 Task: Check health for your organization.
Action: Mouse moved to (769, 54)
Screenshot: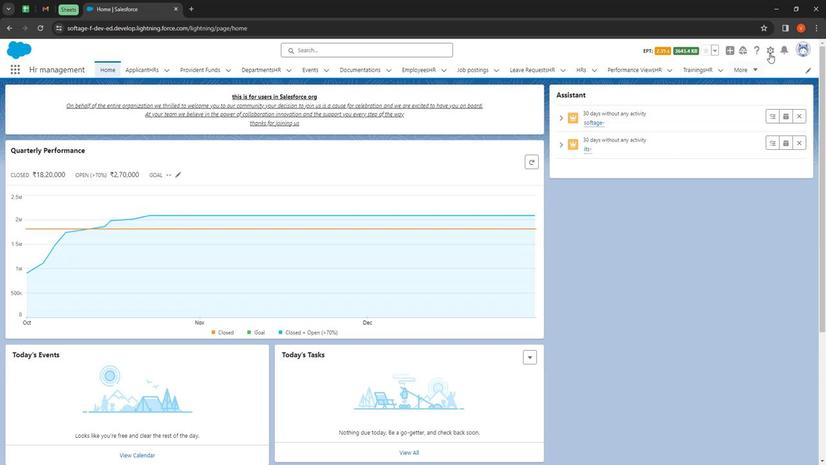 
Action: Mouse pressed left at (769, 54)
Screenshot: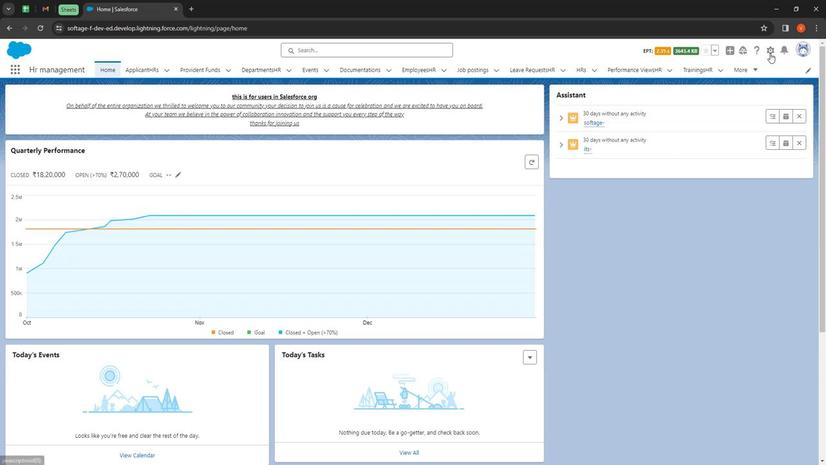 
Action: Mouse moved to (741, 81)
Screenshot: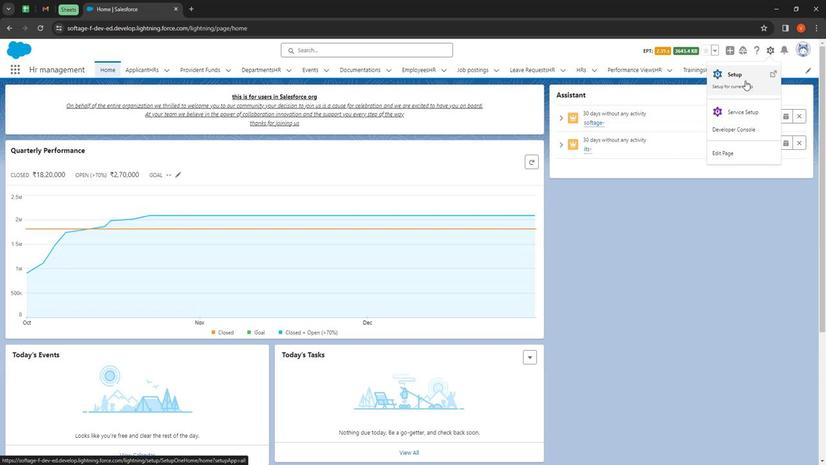 
Action: Mouse pressed left at (741, 81)
Screenshot: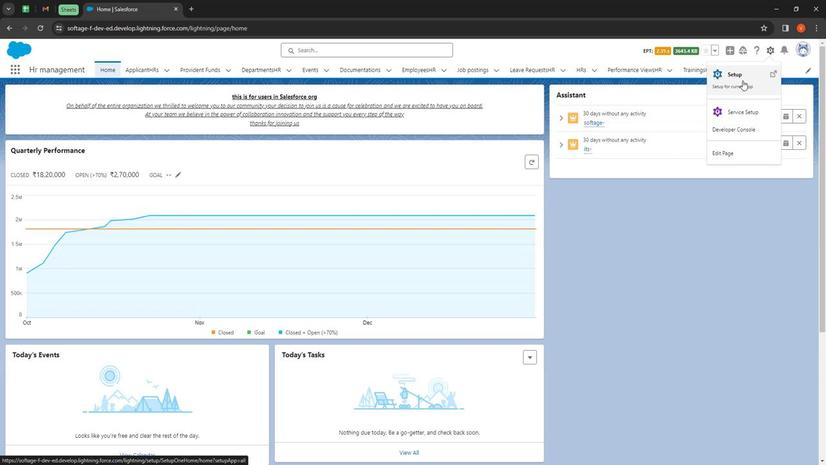 
Action: Mouse moved to (29, 103)
Screenshot: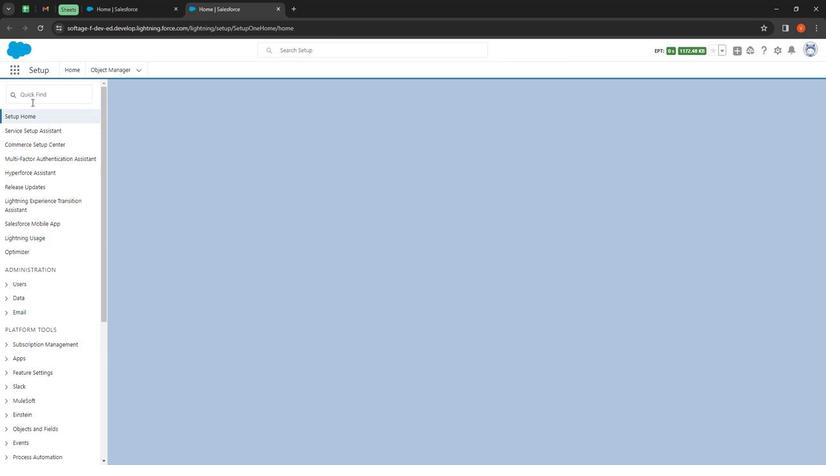 
Action: Mouse pressed left at (29, 103)
Screenshot: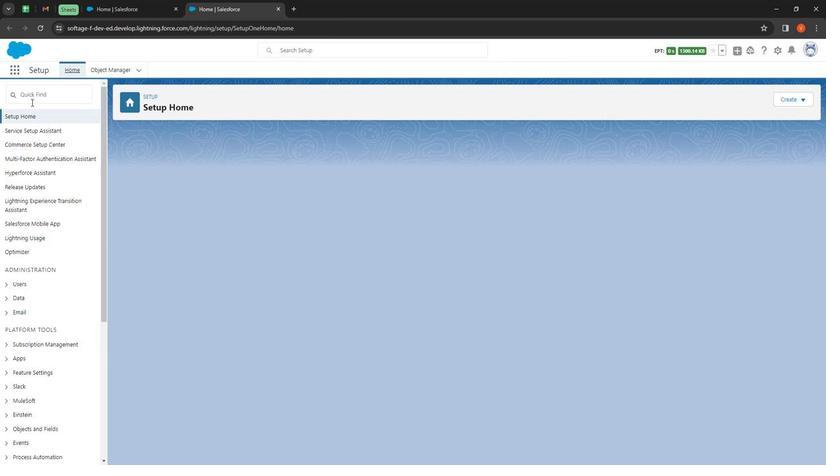 
Action: Mouse moved to (36, 97)
Screenshot: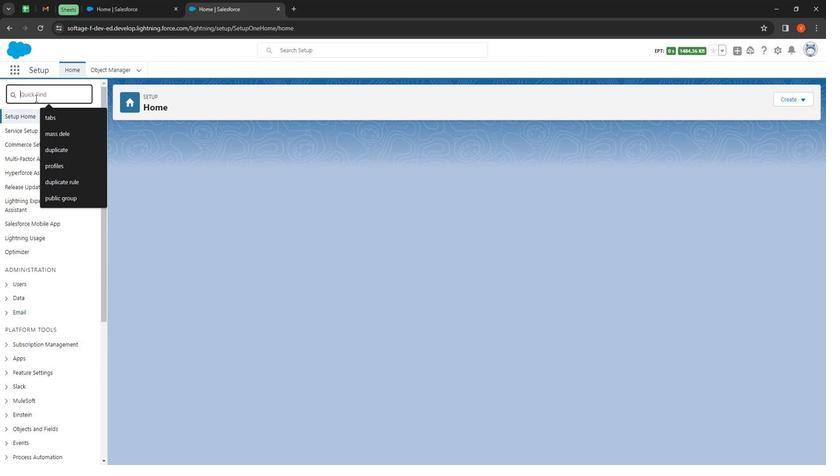 
Action: Mouse pressed left at (36, 97)
Screenshot: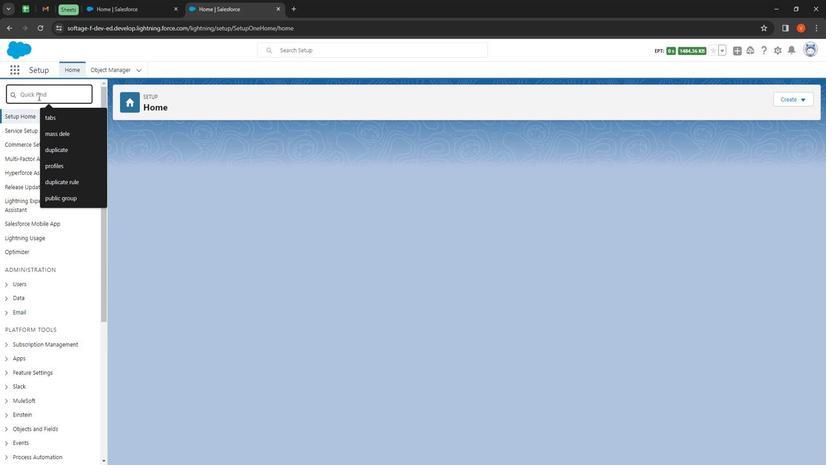 
Action: Mouse moved to (36, 96)
Screenshot: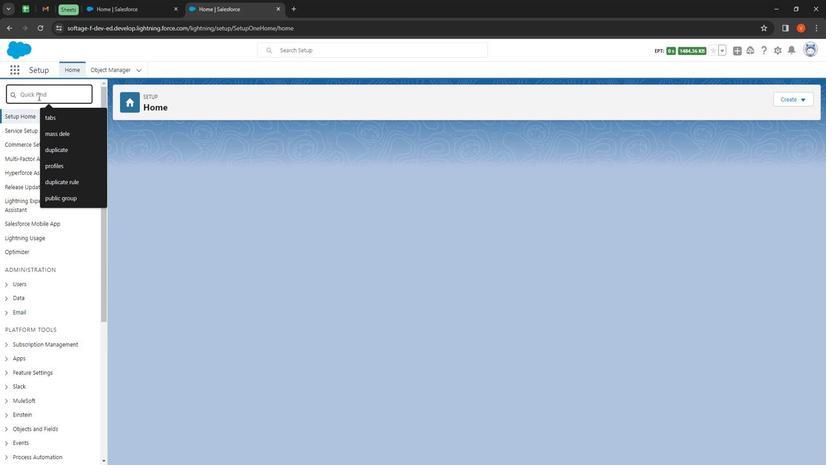 
Action: Key pressed health
Screenshot: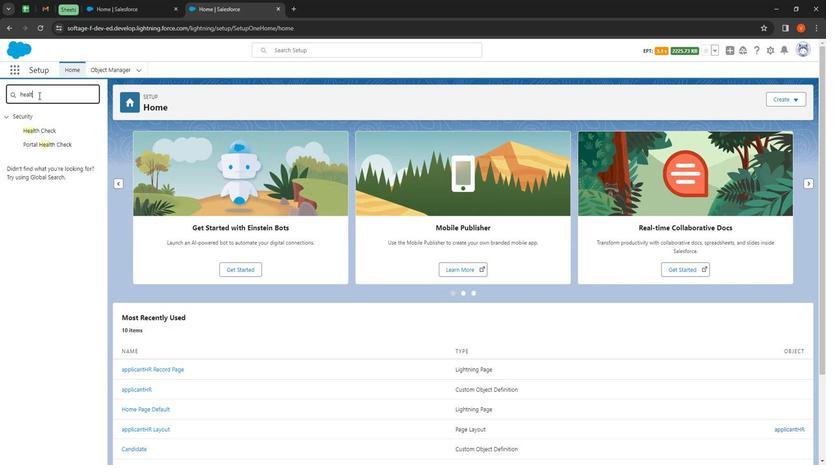 
Action: Mouse moved to (41, 128)
Screenshot: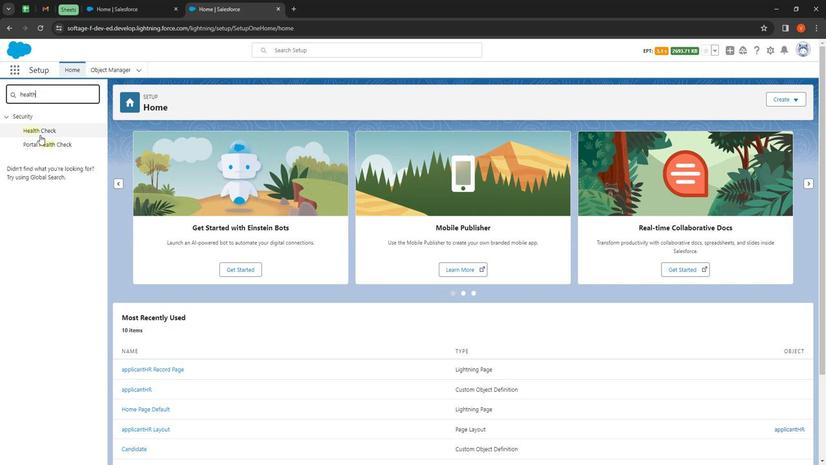 
Action: Mouse pressed left at (41, 128)
Screenshot: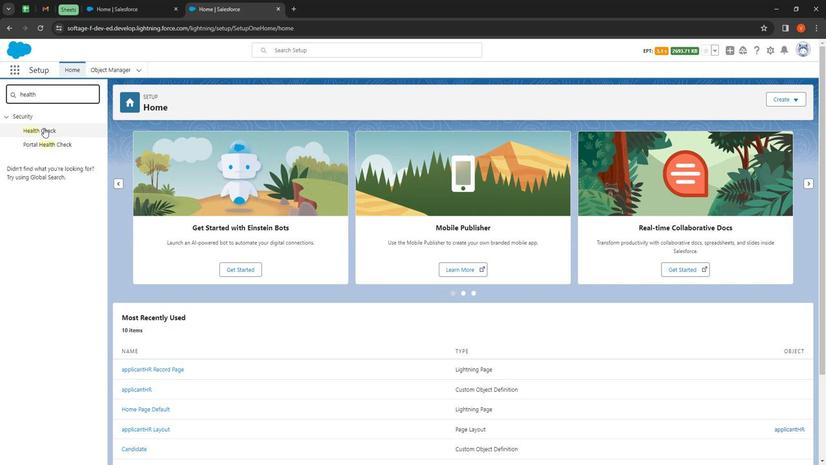 
Action: Mouse moved to (208, 189)
Screenshot: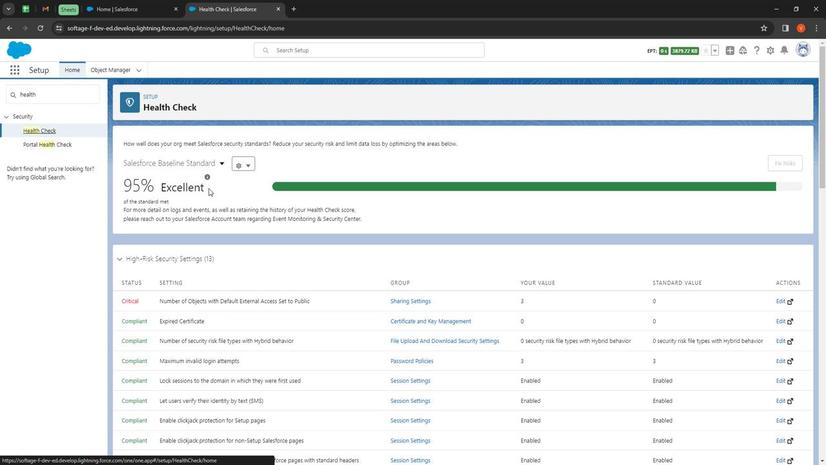 
Action: Mouse pressed left at (208, 189)
Screenshot: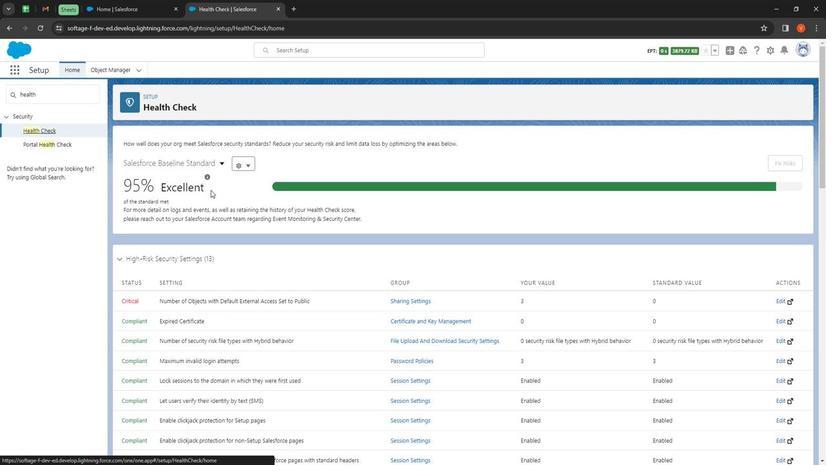 
Action: Mouse moved to (707, 271)
Screenshot: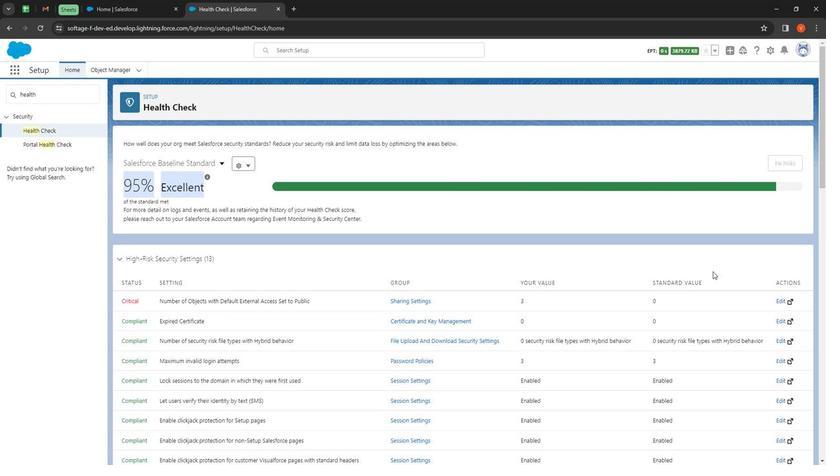 
Action: Mouse scrolled (707, 270) with delta (0, 0)
Screenshot: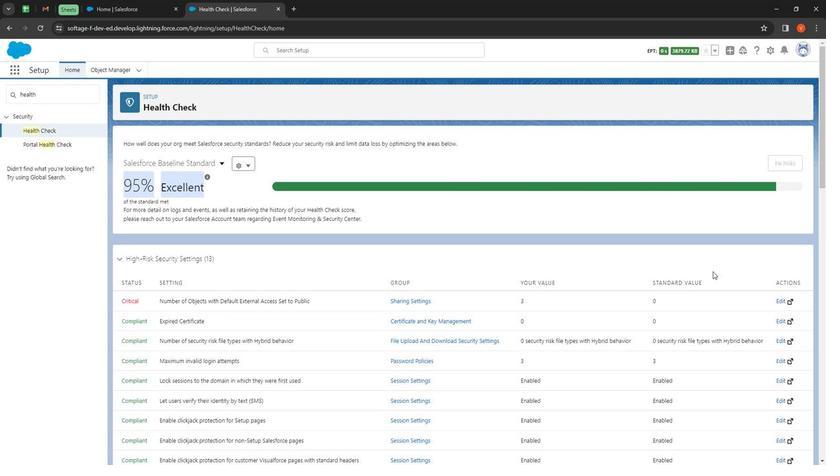 
Action: Mouse moved to (704, 269)
Screenshot: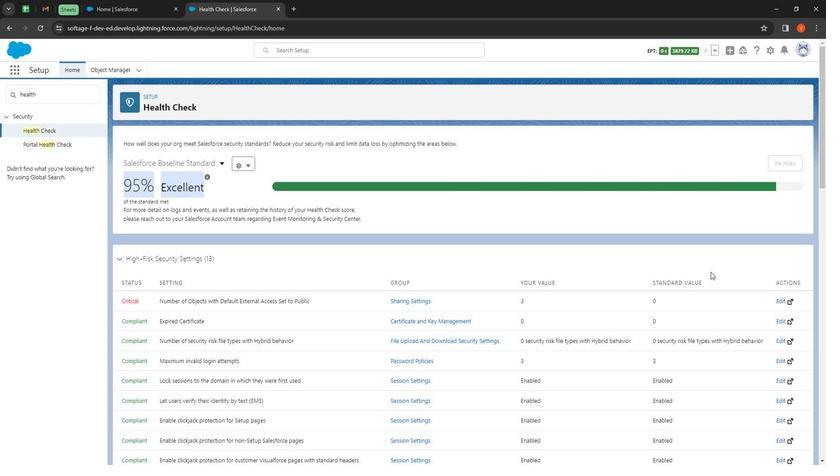
Action: Mouse scrolled (704, 269) with delta (0, 0)
Screenshot: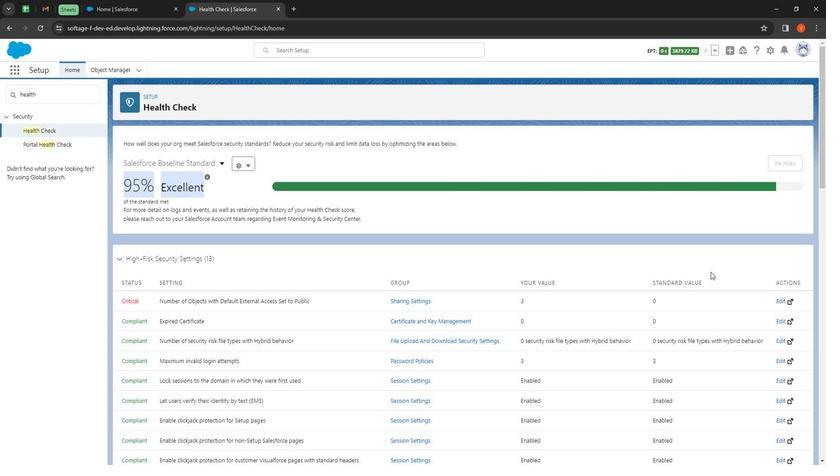 
Action: Mouse moved to (663, 262)
Screenshot: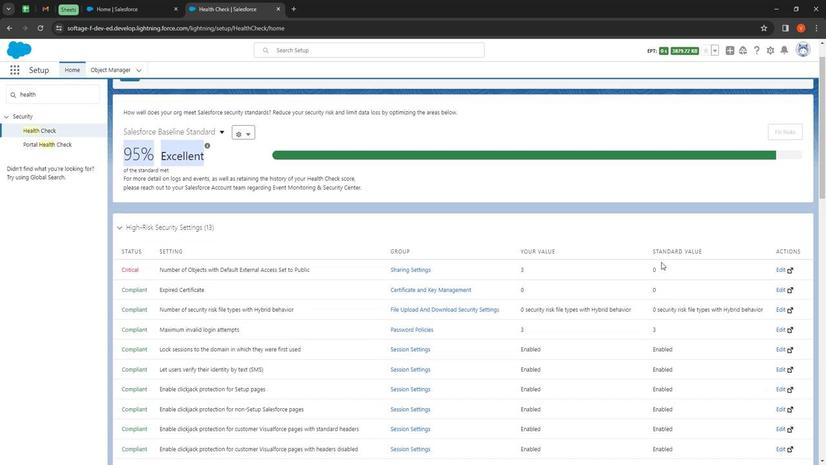
Action: Mouse scrolled (663, 262) with delta (0, 0)
Screenshot: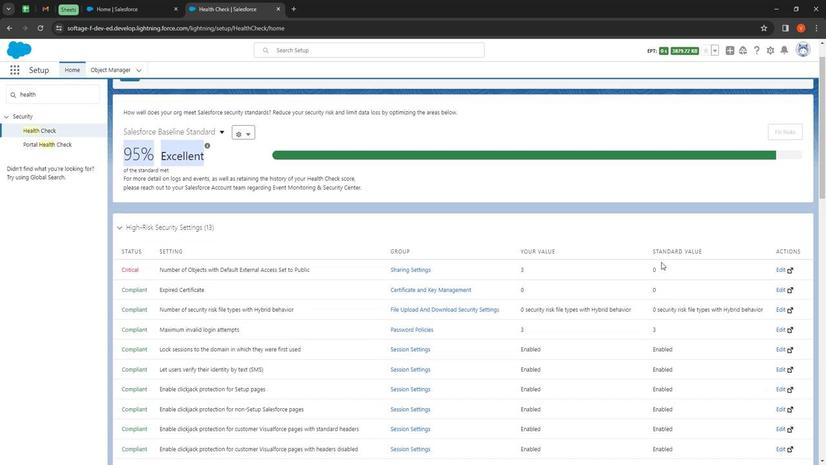 
Action: Mouse moved to (615, 269)
Screenshot: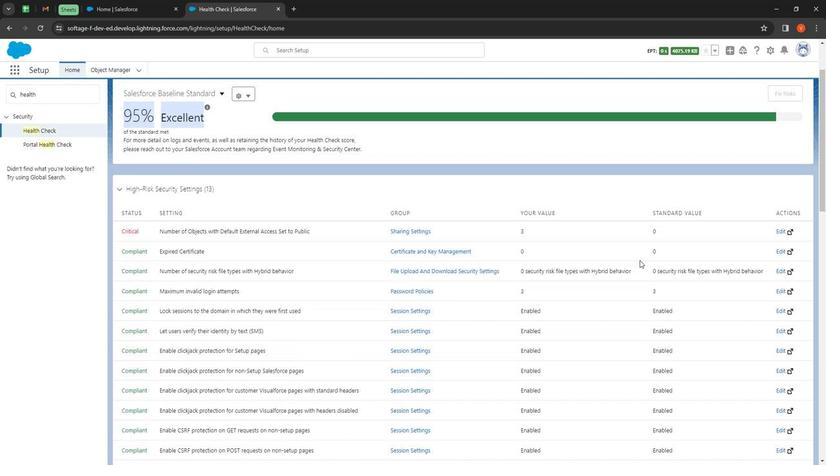 
Action: Mouse scrolled (615, 269) with delta (0, 0)
Screenshot: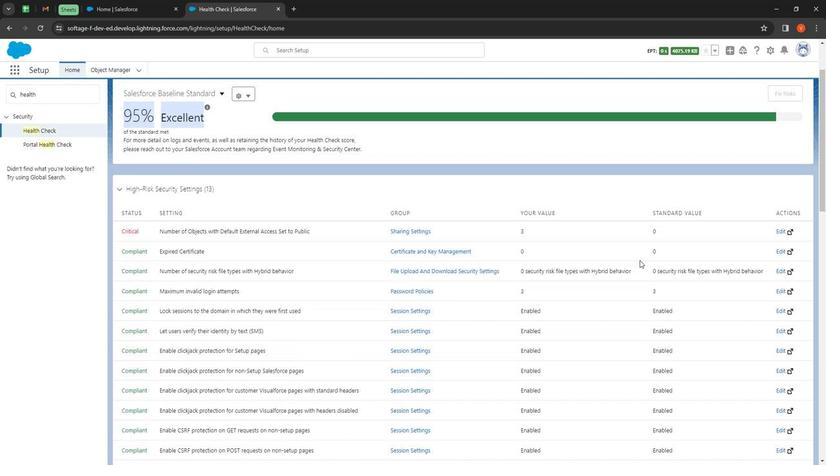 
Action: Mouse moved to (255, 247)
Screenshot: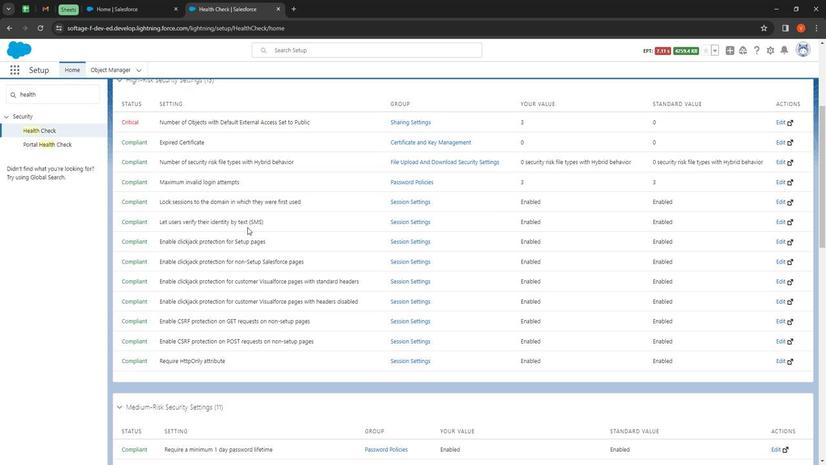 
Action: Mouse scrolled (255, 247) with delta (0, 0)
Screenshot: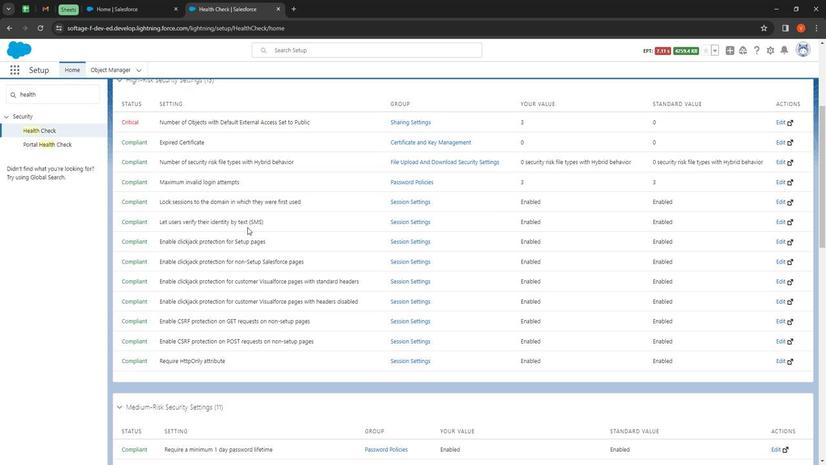 
Action: Mouse moved to (258, 252)
Screenshot: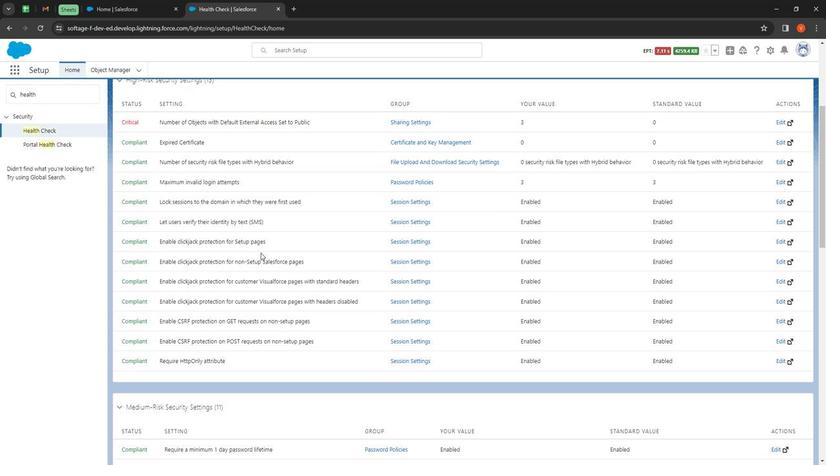 
Action: Mouse scrolled (258, 251) with delta (0, 0)
Screenshot: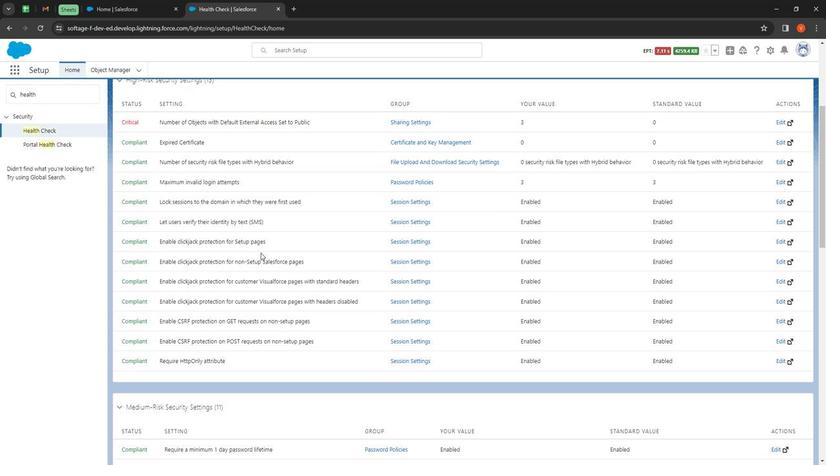 
Action: Mouse moved to (260, 253)
Screenshot: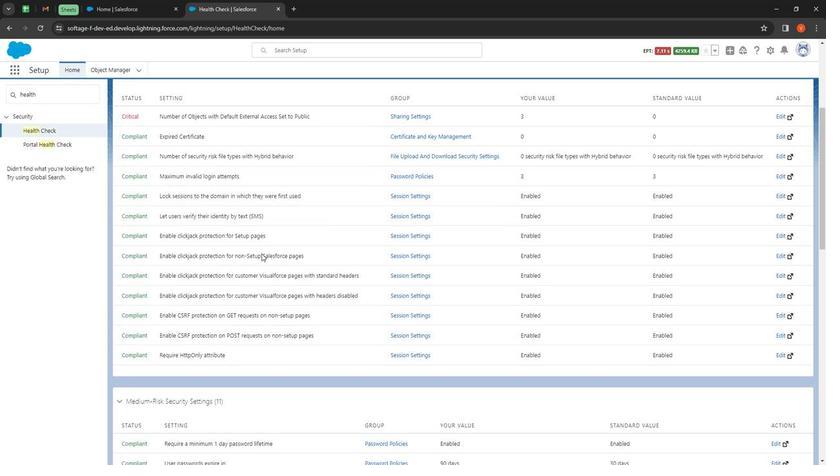 
Action: Mouse scrolled (260, 252) with delta (0, 0)
Screenshot: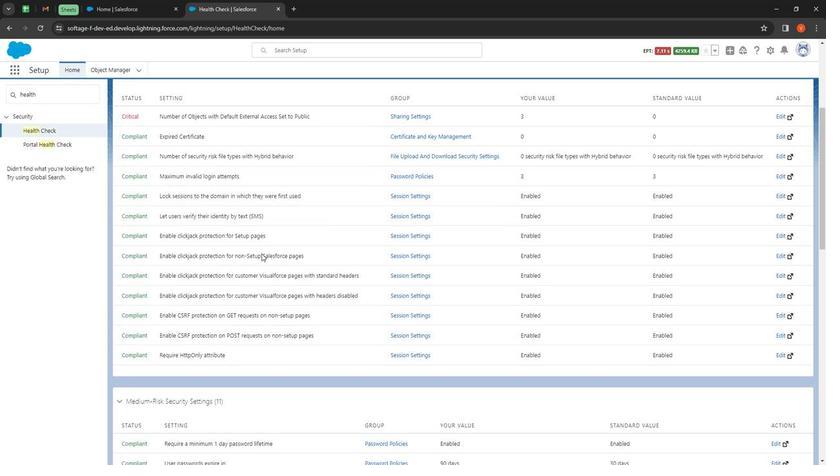 
Action: Mouse moved to (260, 255)
Screenshot: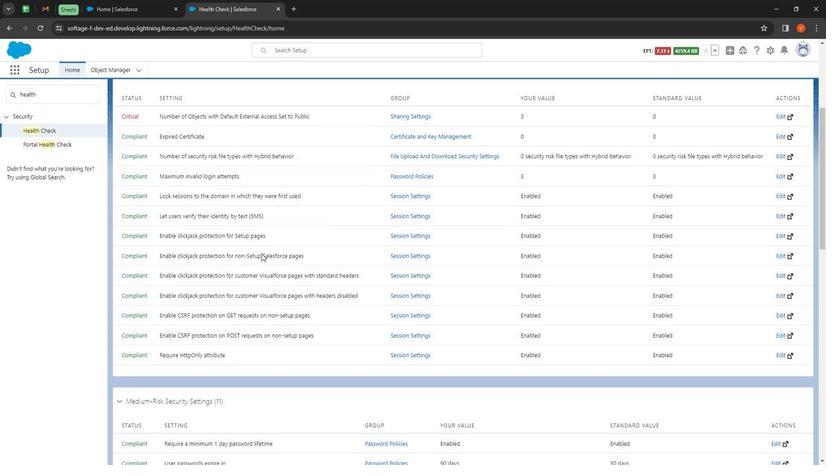 
Action: Mouse scrolled (260, 254) with delta (0, 0)
Screenshot: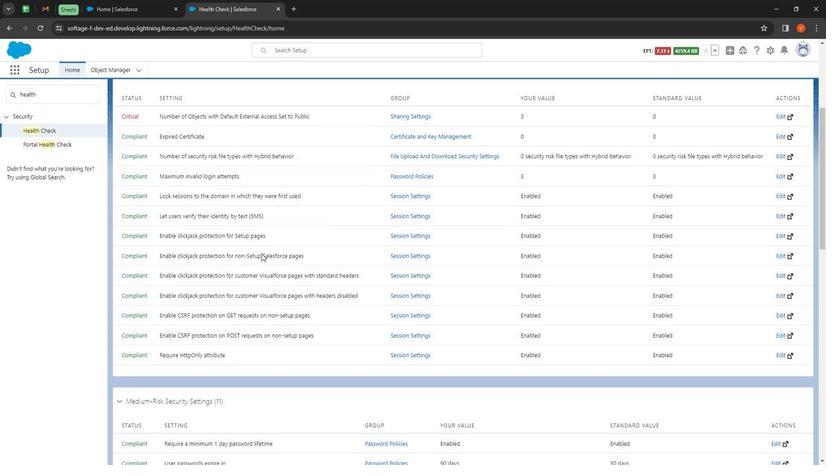 
Action: Mouse moved to (372, 260)
Screenshot: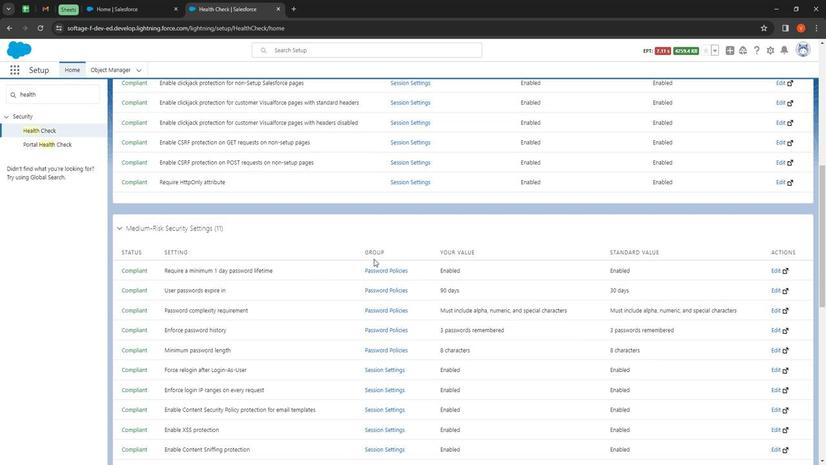
Action: Mouse scrolled (372, 260) with delta (0, 0)
Screenshot: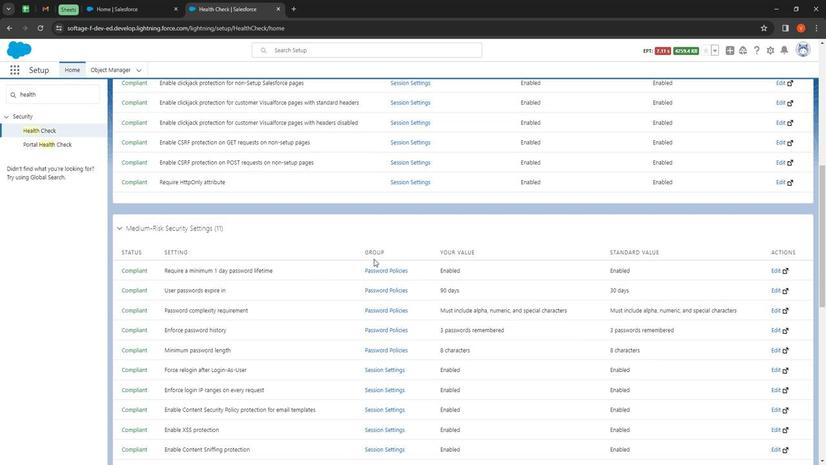 
Action: Mouse moved to (369, 264)
Screenshot: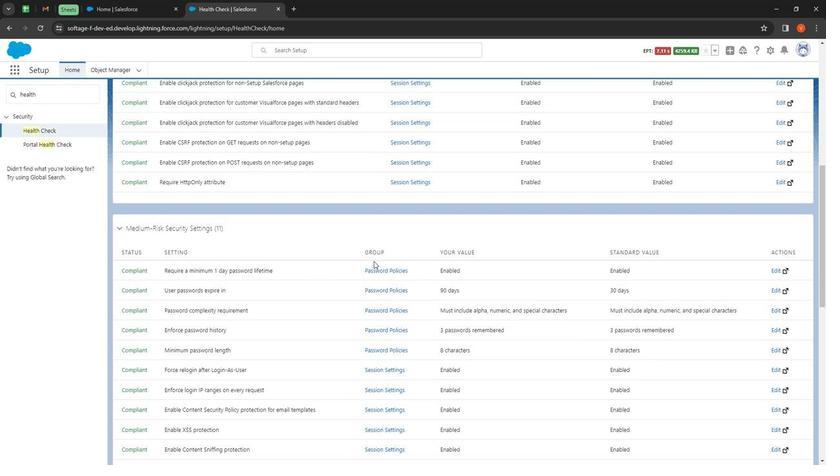 
Action: Mouse scrolled (369, 264) with delta (0, 0)
Screenshot: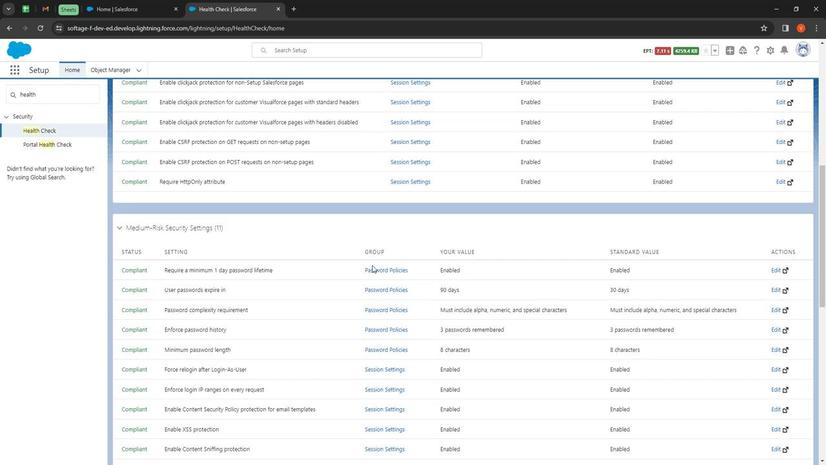 
Action: Mouse moved to (361, 266)
Screenshot: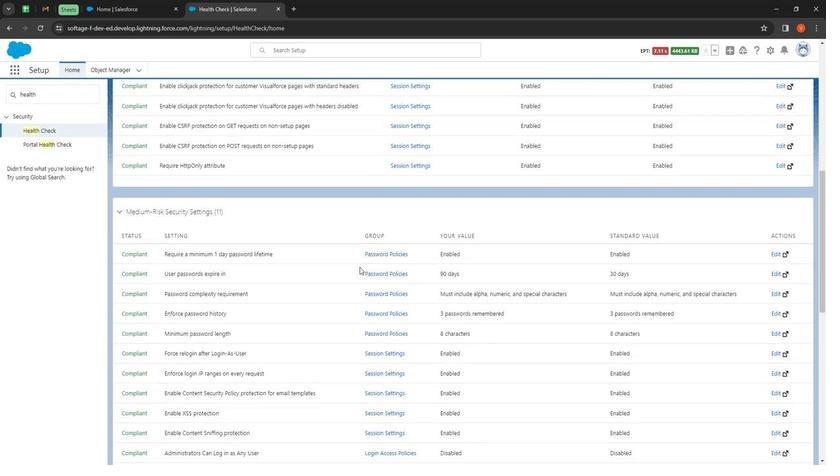 
Action: Mouse scrolled (361, 266) with delta (0, 0)
Screenshot: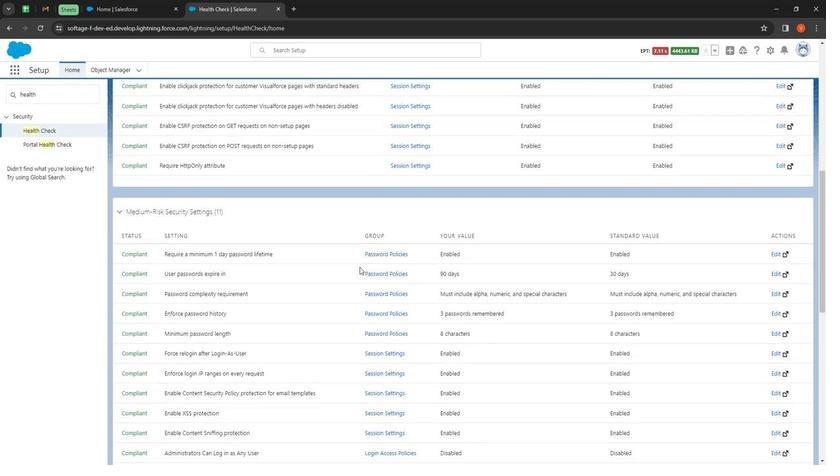 
Action: Mouse moved to (350, 263)
Screenshot: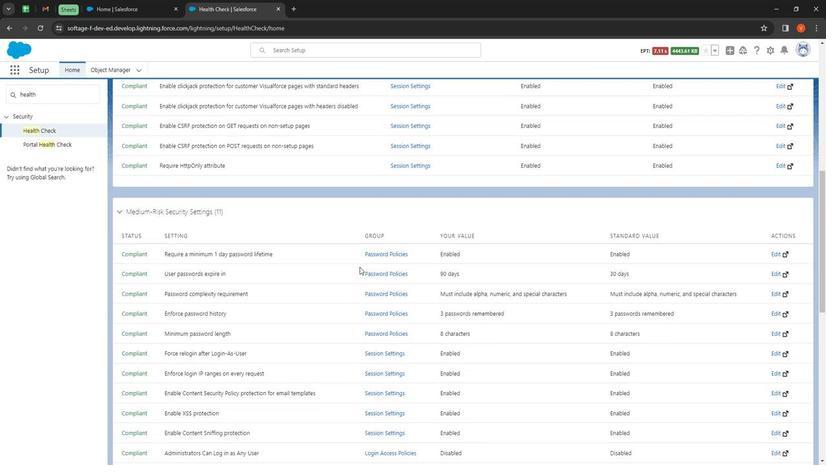
Action: Mouse scrolled (350, 262) with delta (0, 0)
Screenshot: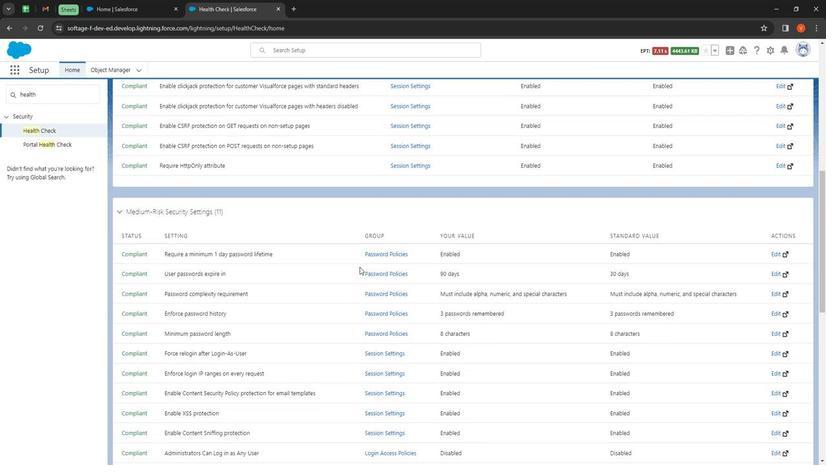 
Action: Mouse moved to (331, 252)
Screenshot: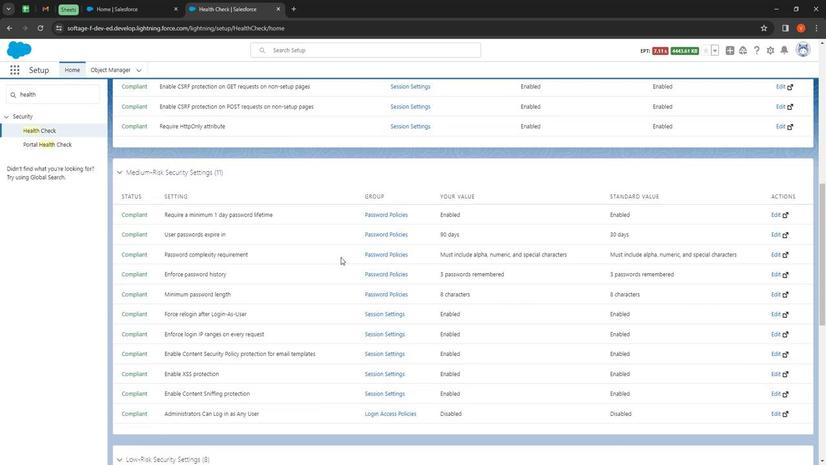 
Action: Mouse scrolled (331, 251) with delta (0, 0)
Screenshot: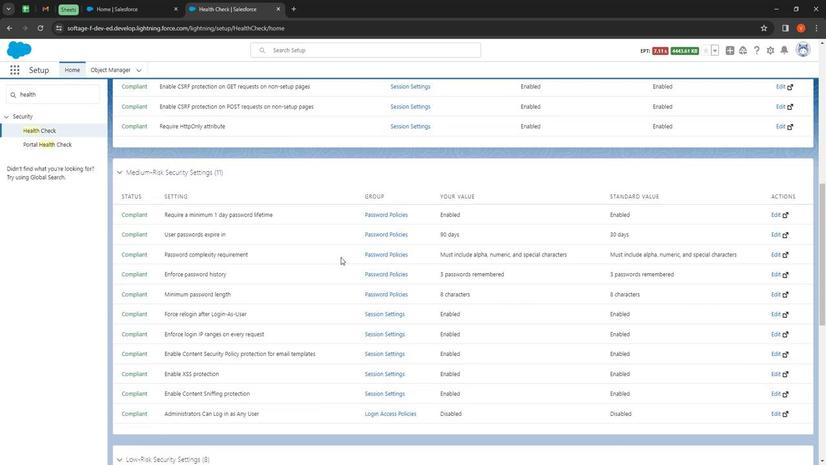 
Action: Mouse moved to (311, 253)
Screenshot: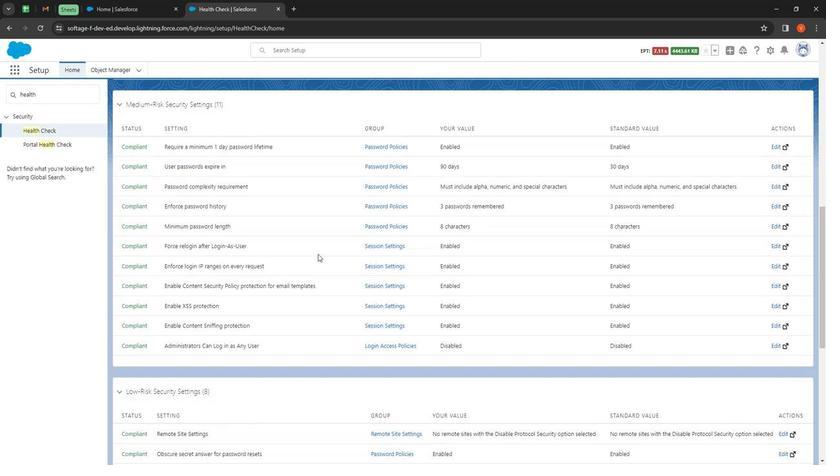 
Action: Mouse scrolled (311, 253) with delta (0, 0)
Screenshot: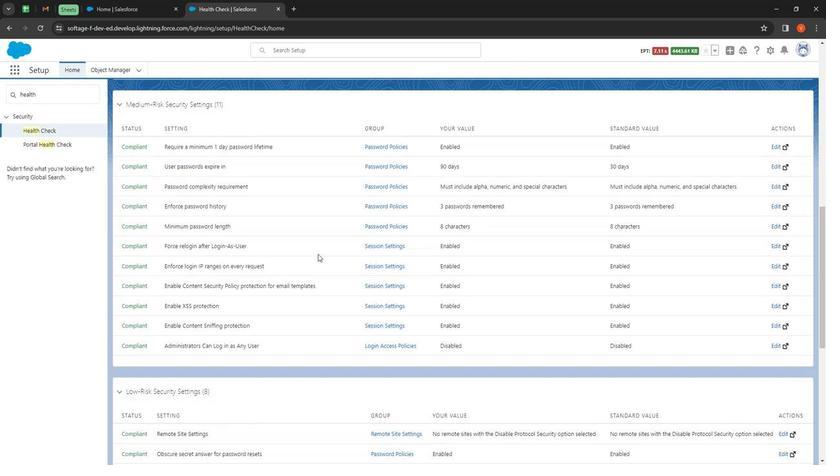
Action: Mouse moved to (281, 252)
Screenshot: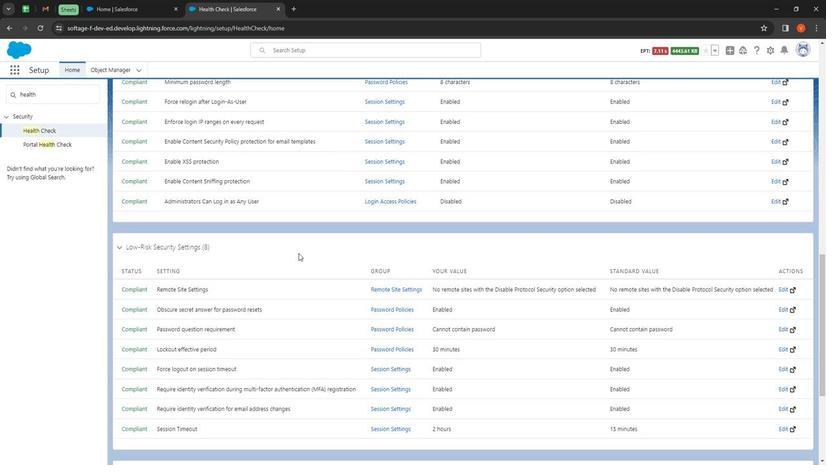 
Action: Mouse scrolled (281, 251) with delta (0, 0)
Screenshot: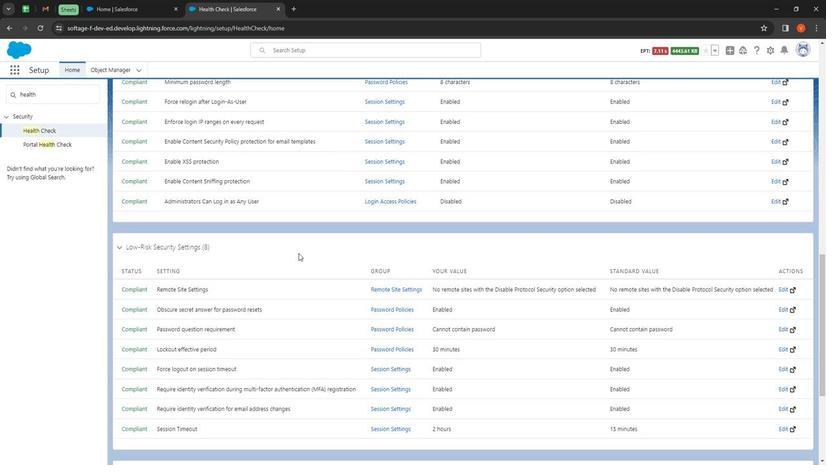 
Action: Mouse moved to (352, 279)
Screenshot: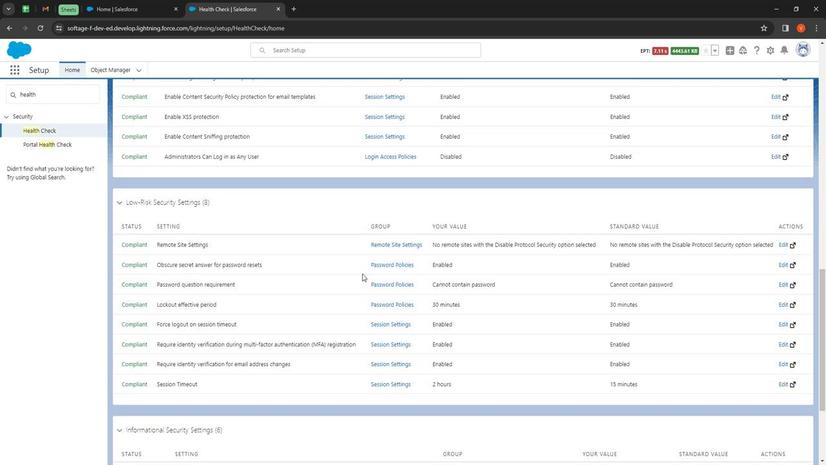 
Action: Mouse scrolled (352, 278) with delta (0, 0)
Screenshot: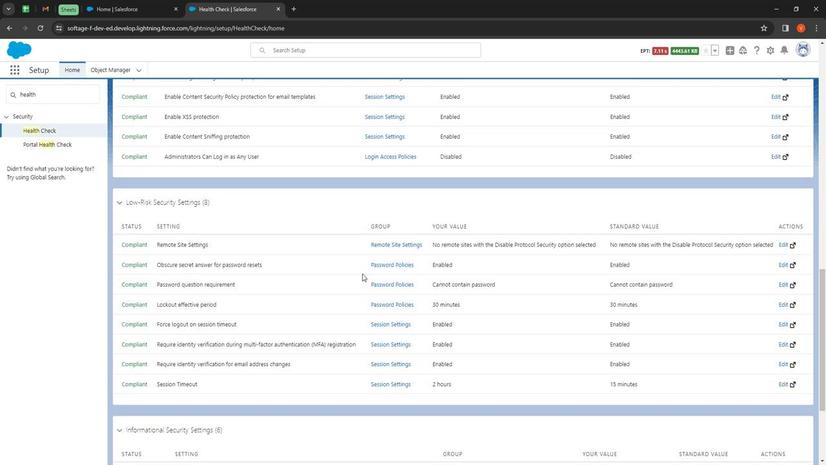
Action: Mouse moved to (337, 285)
Screenshot: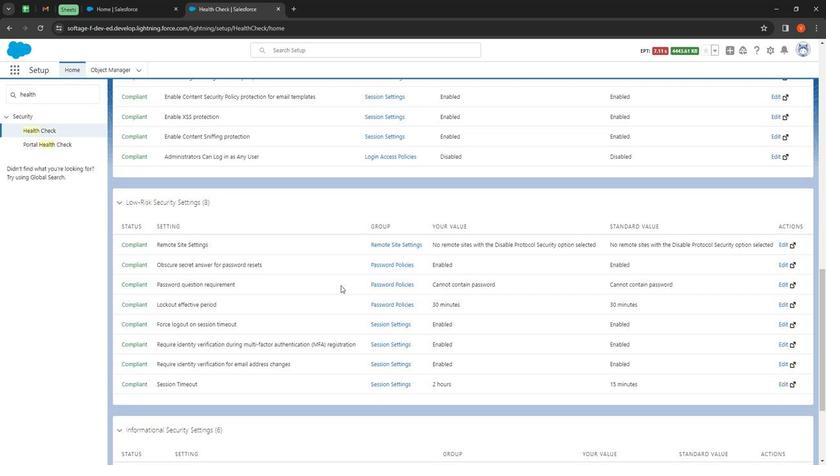 
Action: Mouse scrolled (337, 284) with delta (0, 0)
Screenshot: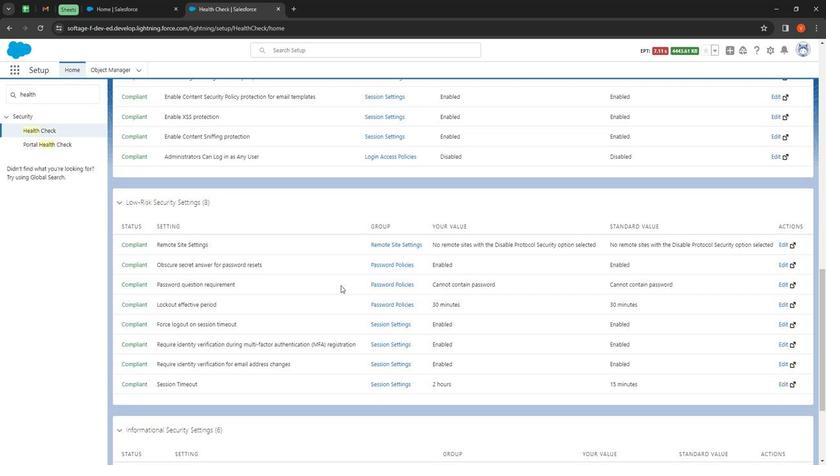 
Action: Mouse moved to (333, 284)
Screenshot: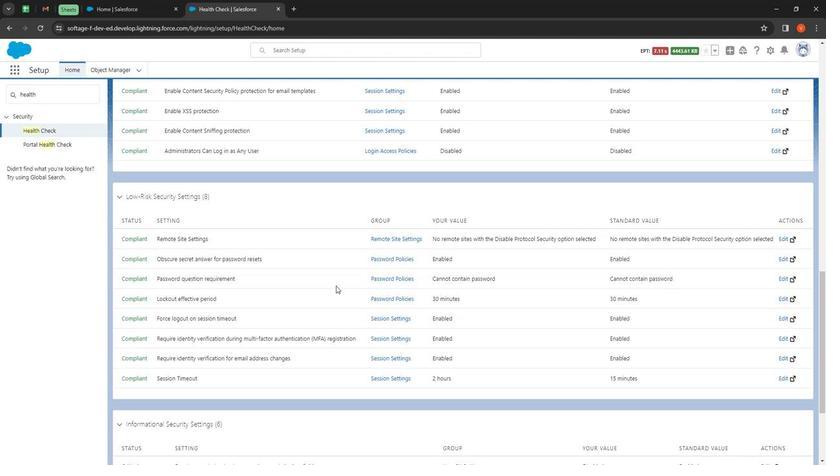 
Action: Mouse scrolled (333, 283) with delta (0, 0)
Screenshot: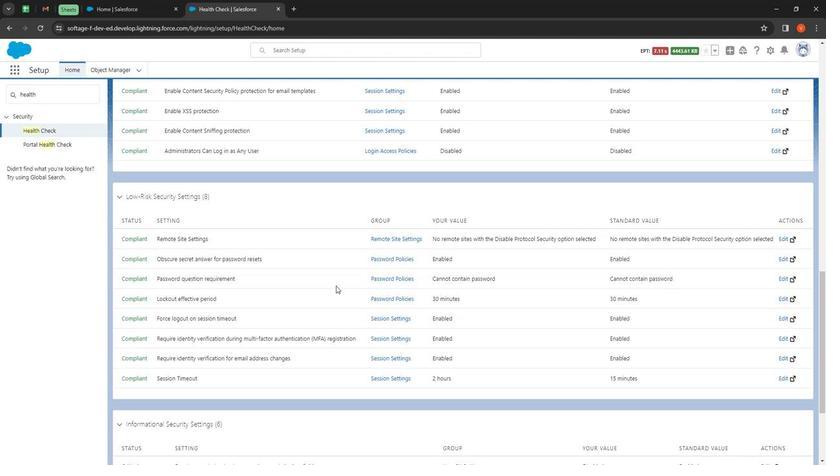 
Action: Mouse moved to (329, 282)
Screenshot: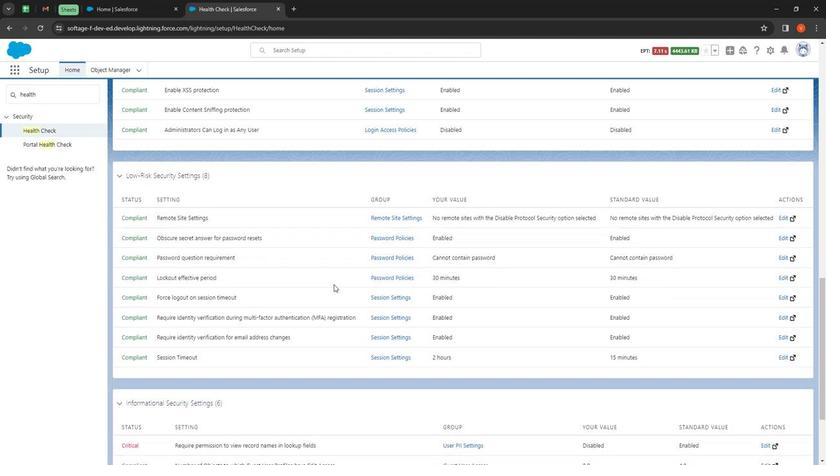 
Action: Mouse scrolled (329, 282) with delta (0, 0)
Screenshot: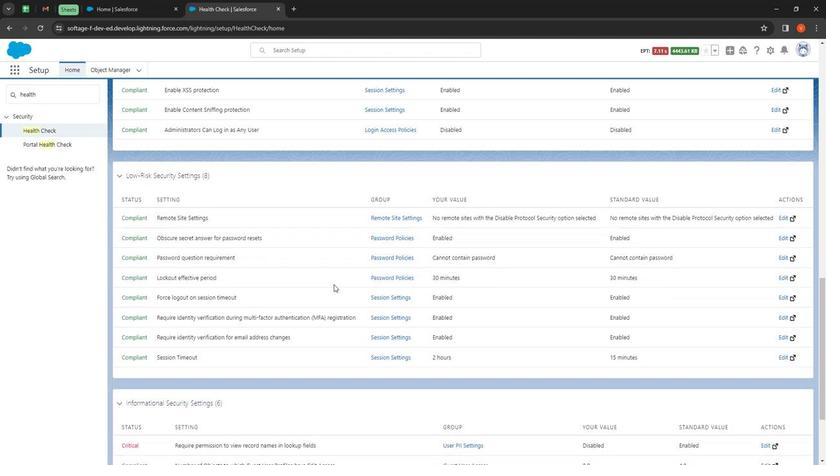 
Action: Mouse moved to (401, 275)
Screenshot: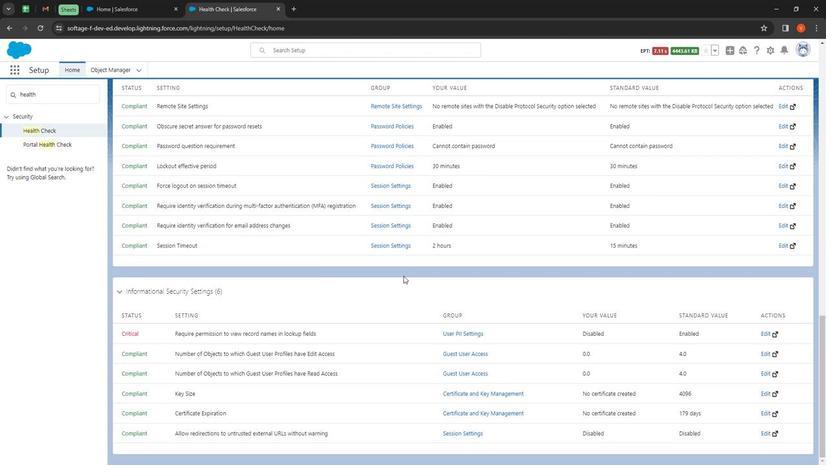 
Action: Mouse scrolled (401, 275) with delta (0, 0)
Screenshot: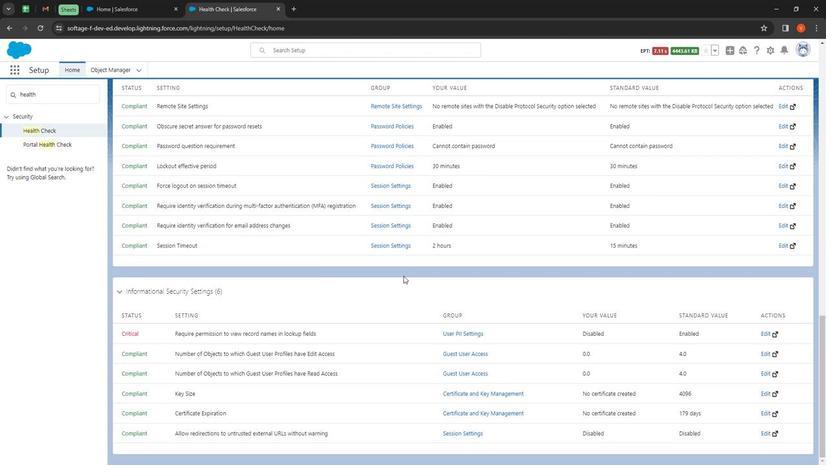 
Action: Mouse moved to (393, 281)
Screenshot: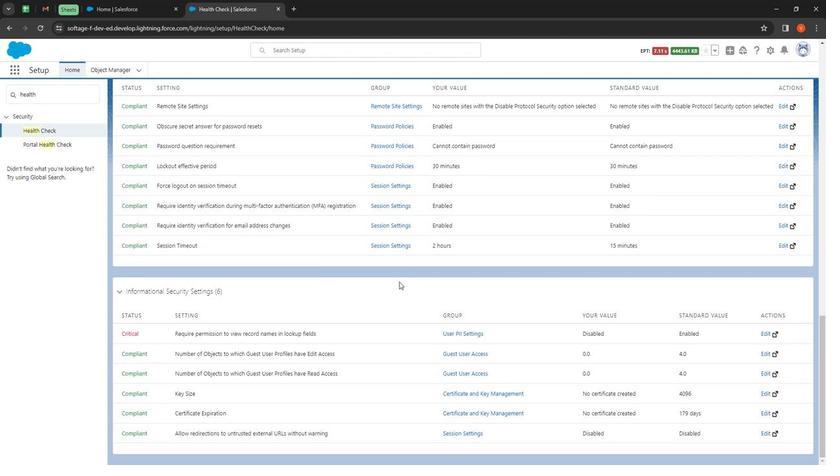 
Action: Mouse scrolled (393, 280) with delta (0, 0)
Screenshot: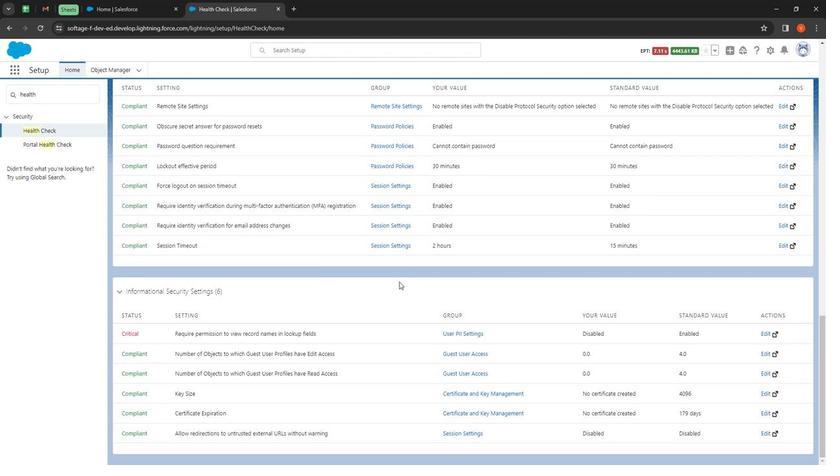 
Action: Mouse moved to (381, 278)
Screenshot: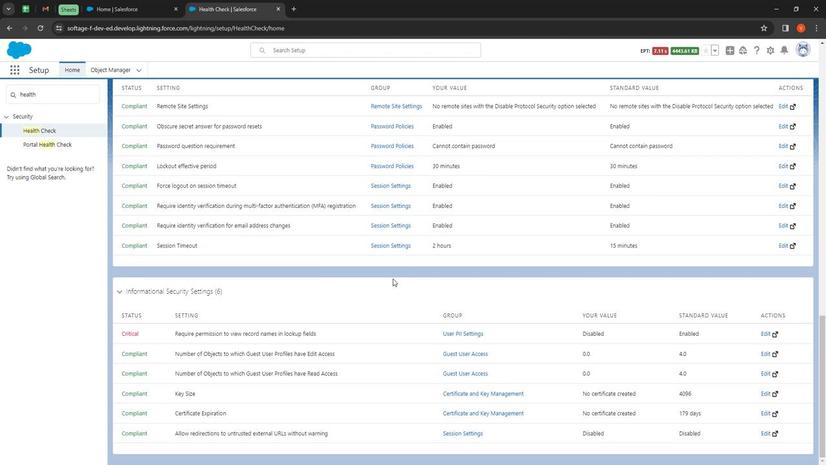 
Action: Mouse scrolled (381, 278) with delta (0, 0)
Screenshot: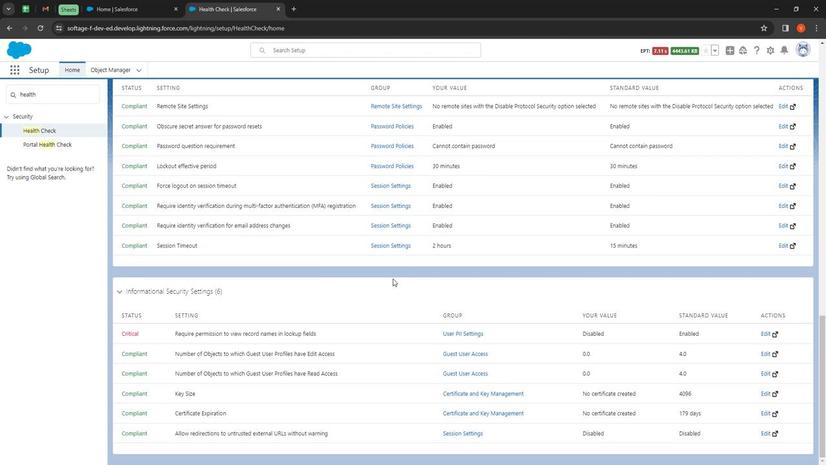 
Action: Mouse moved to (332, 270)
Screenshot: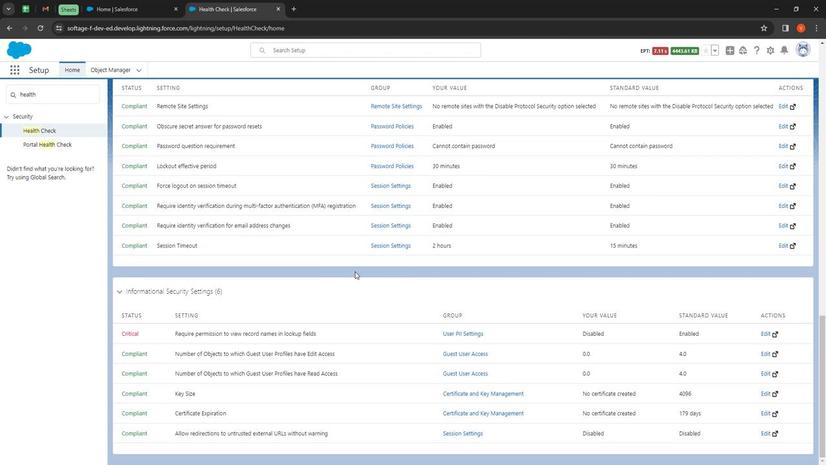 
Action: Mouse scrolled (332, 269) with delta (0, 0)
Screenshot: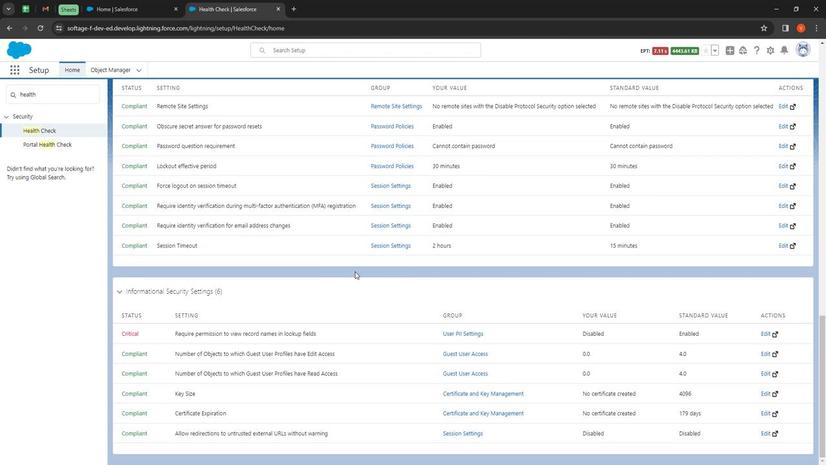 
Action: Mouse moved to (304, 266)
Screenshot: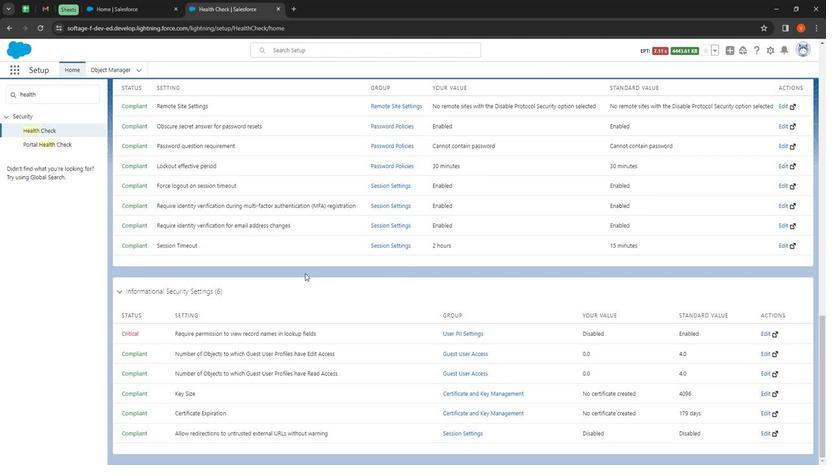 
Action: Mouse scrolled (304, 265) with delta (0, 0)
Screenshot: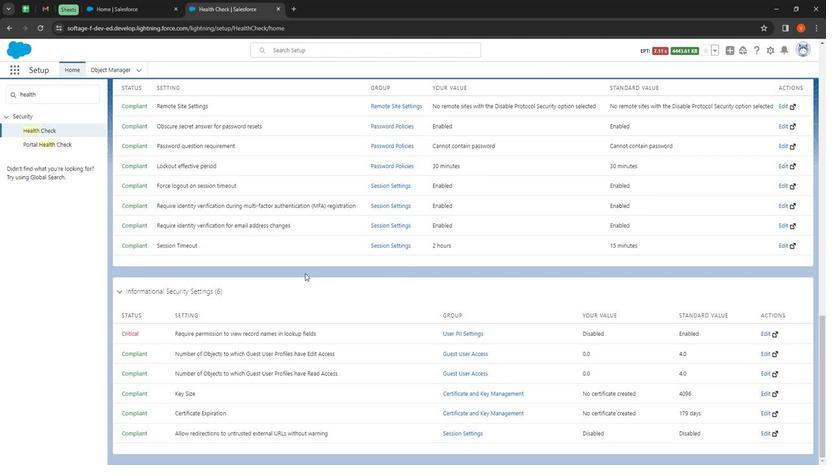 
Action: Mouse moved to (306, 266)
Screenshot: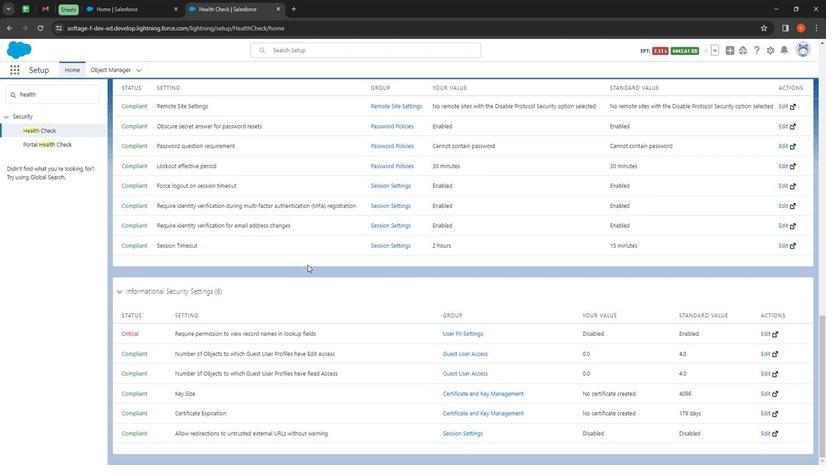 
Action: Mouse scrolled (306, 265) with delta (0, 0)
Screenshot: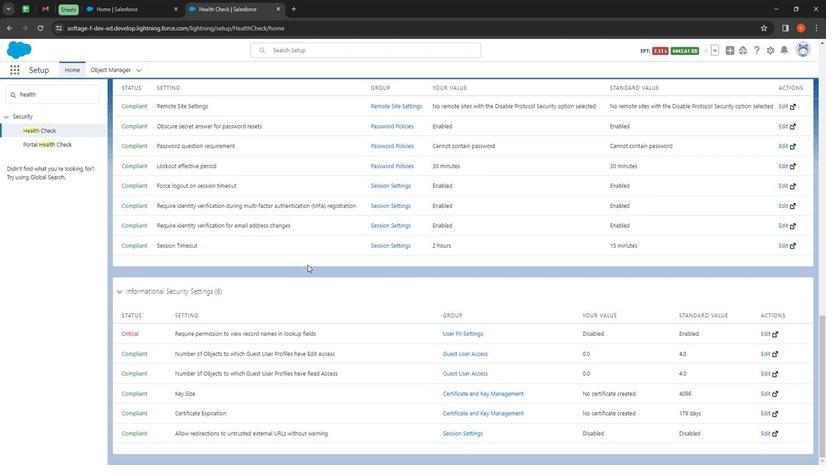 
Action: Mouse moved to (306, 267)
Screenshot: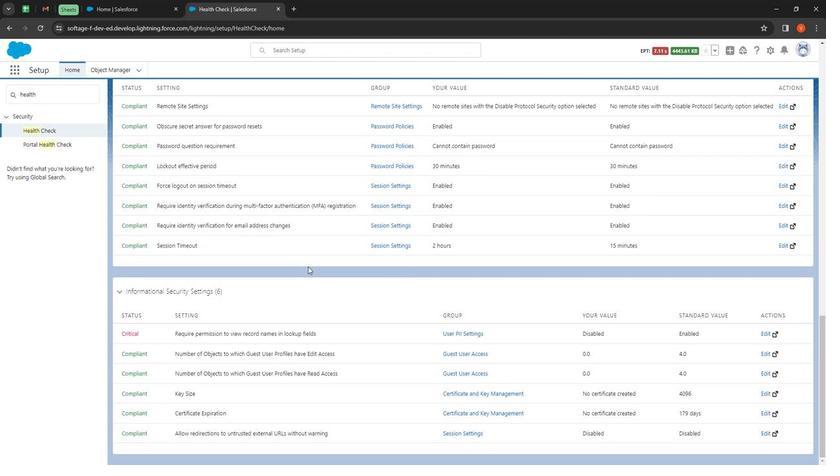 
Action: Mouse scrolled (306, 266) with delta (0, 0)
Screenshot: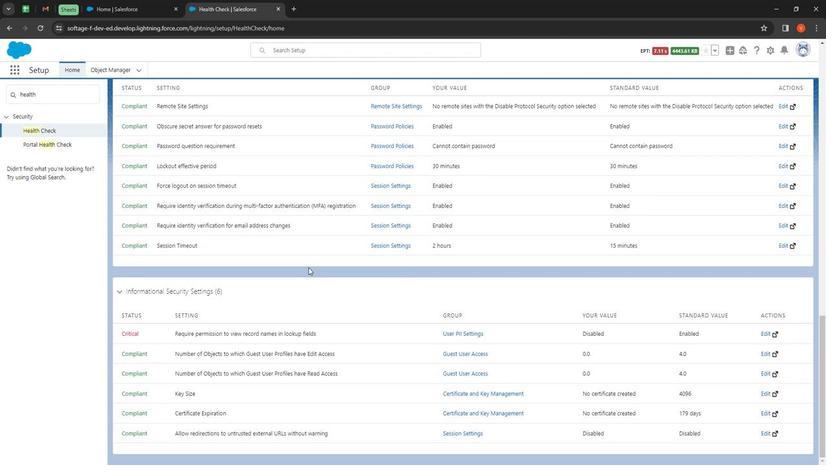 
Action: Mouse moved to (820, 331)
Screenshot: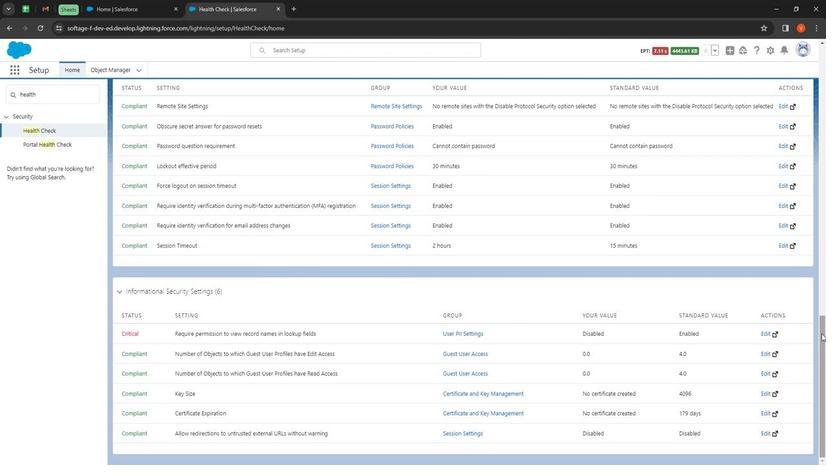 
Action: Mouse pressed left at (820, 331)
Screenshot: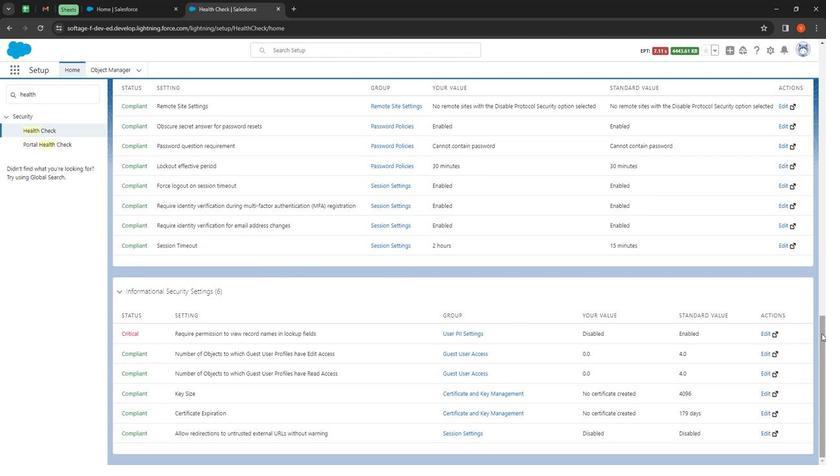
Action: Mouse moved to (341, 234)
Screenshot: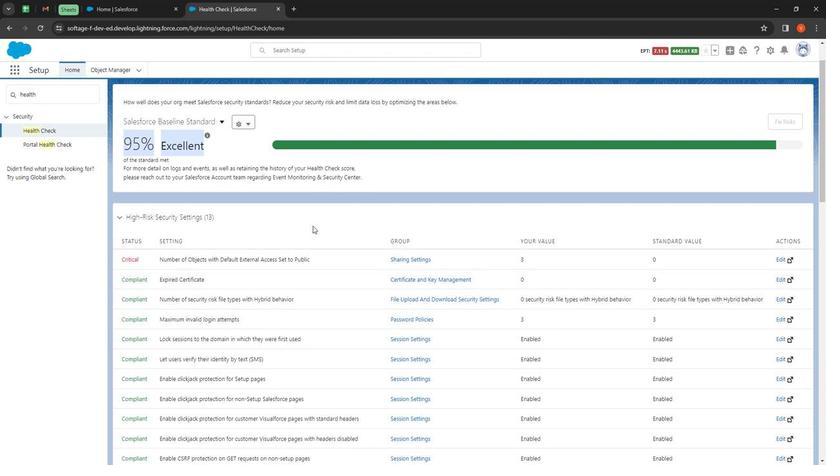 
